Task: Create List Brand Identity Management Dashboard in Board Product Development to Workspace Creative Agencies. Create List Brand Identity Management Process in Board Customer Feedback Analysis and Reporting to Workspace Creative Agencies. Create List Brand Identity Management Workflow in Board Social Media Influencer Content Repurposing Strategy and Execution to Workspace Creative Agencies
Action: Mouse moved to (62, 303)
Screenshot: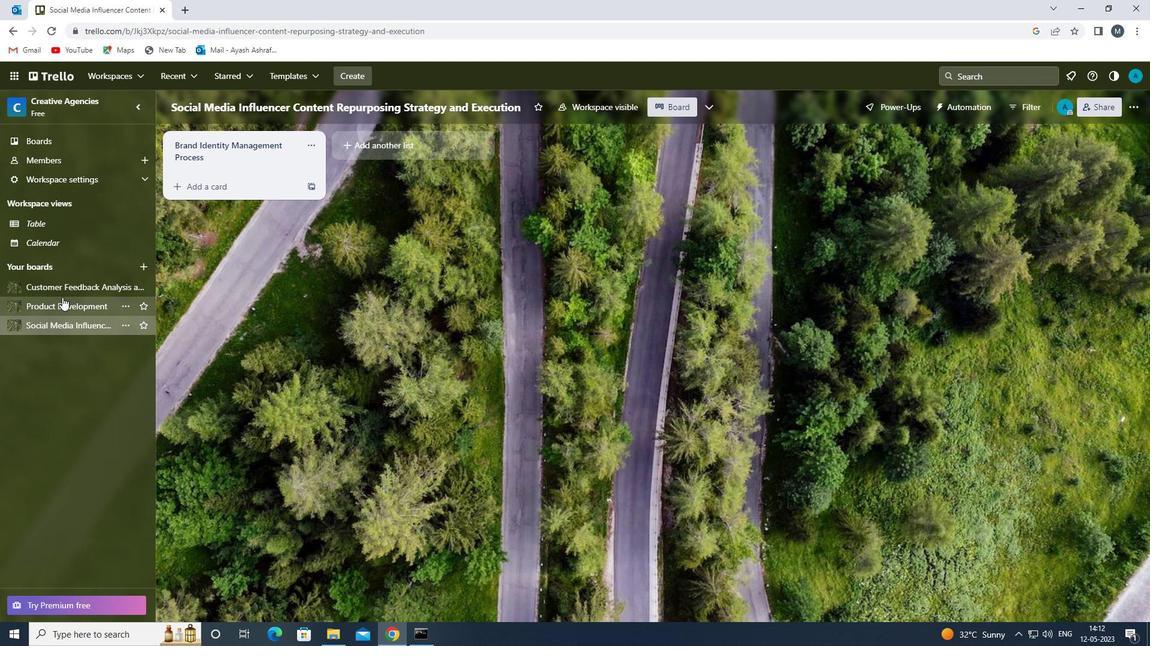 
Action: Mouse pressed left at (62, 303)
Screenshot: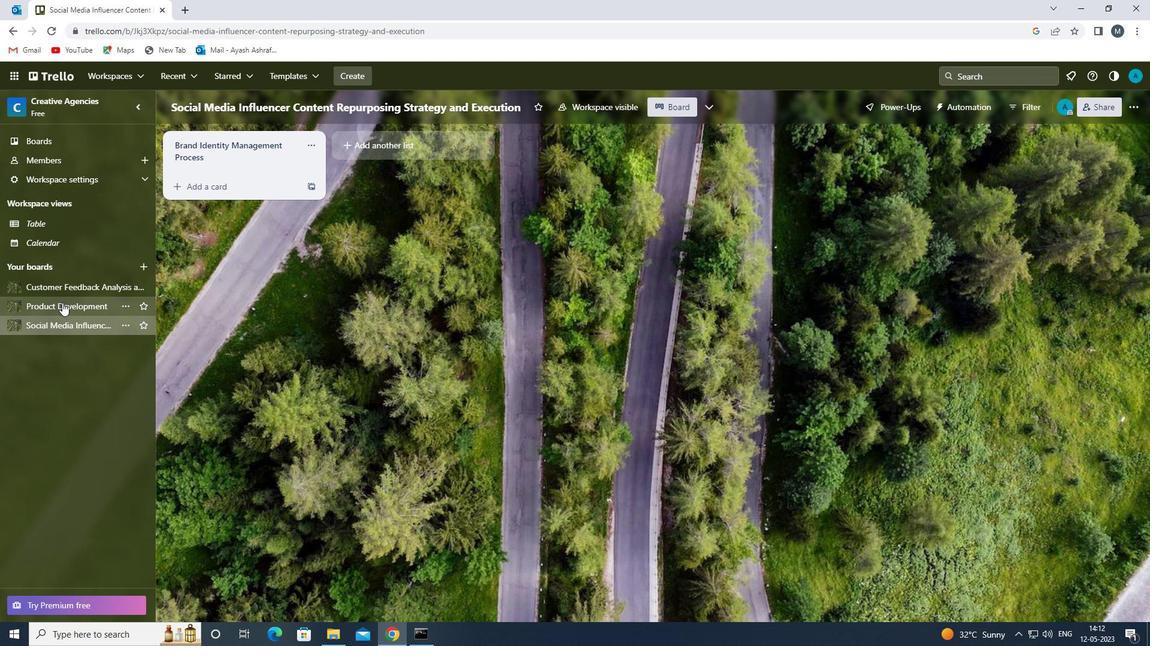 
Action: Mouse moved to (382, 152)
Screenshot: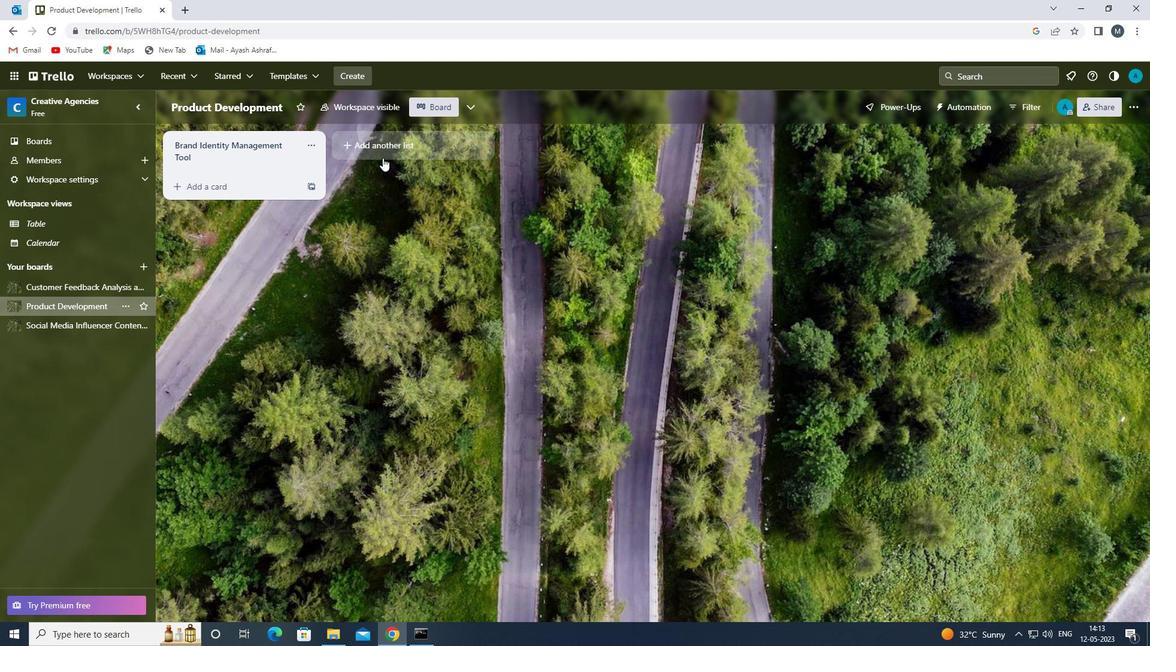 
Action: Mouse pressed left at (382, 152)
Screenshot: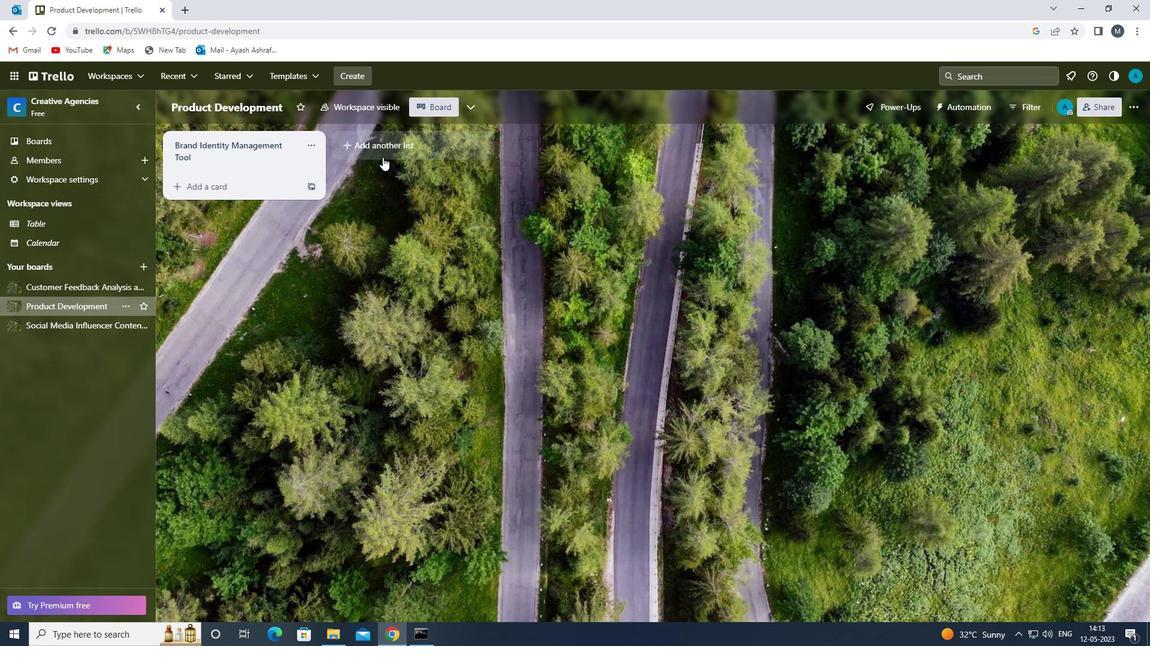 
Action: Mouse moved to (367, 145)
Screenshot: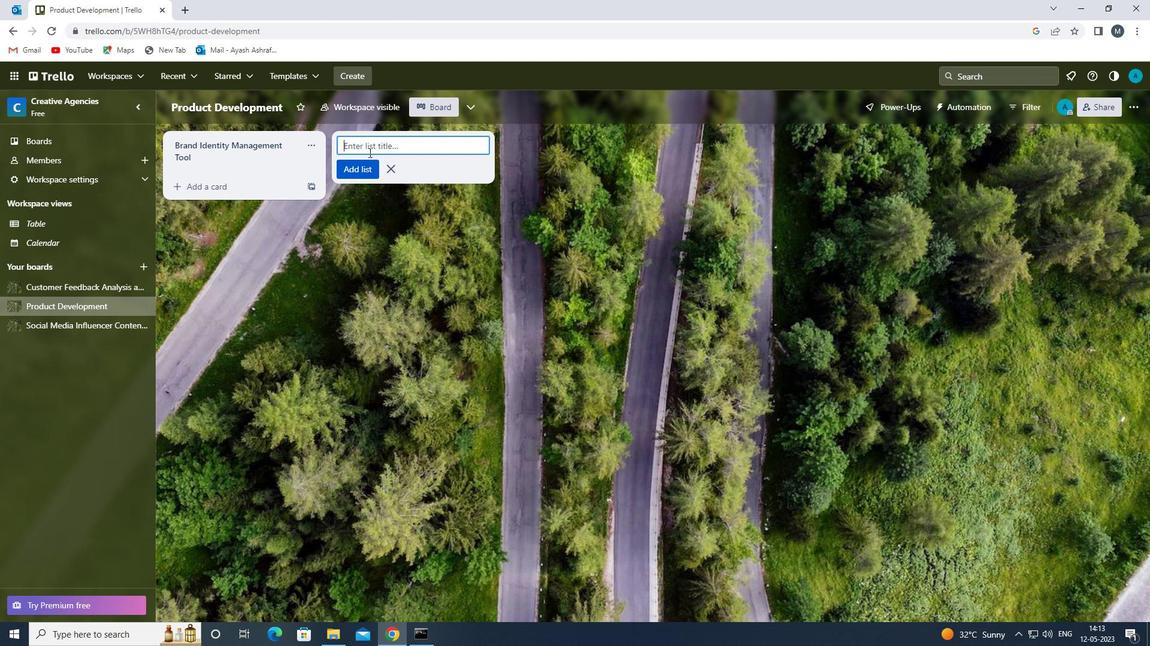 
Action: Mouse pressed left at (367, 145)
Screenshot: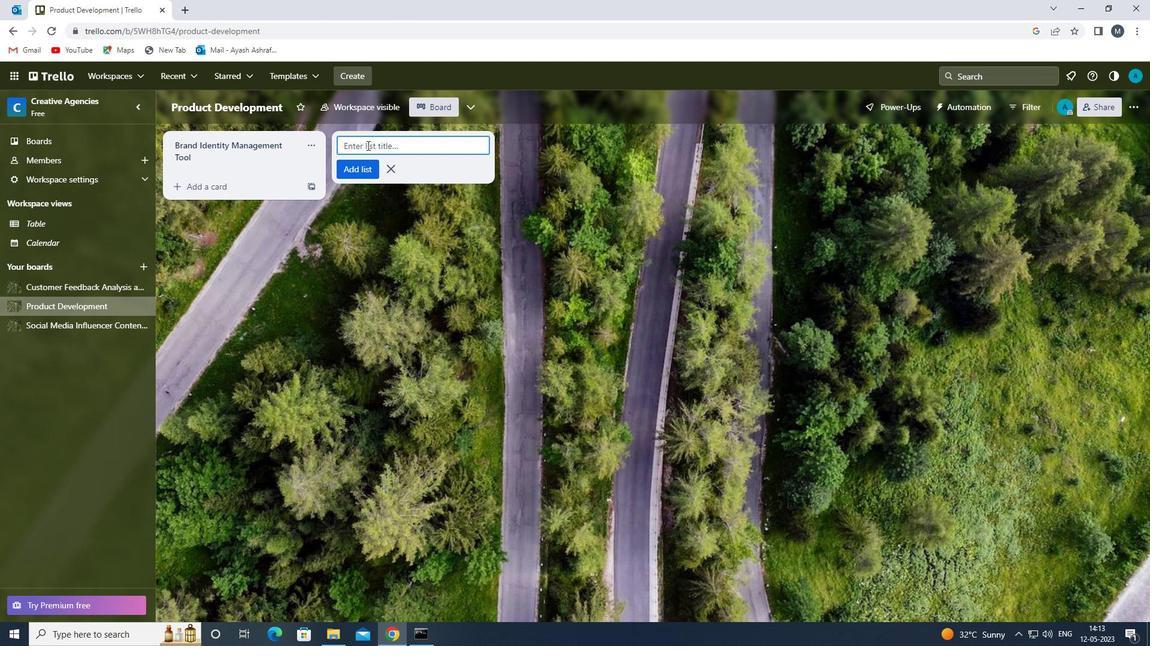 
Action: Key pressed <Key.shift>BRAND<Key.space><Key.shift>IDENTITY<Key.space><Key.shift>MANAGEMENT<Key.space><Key.shift>DASHBOARD<Key.space>
Screenshot: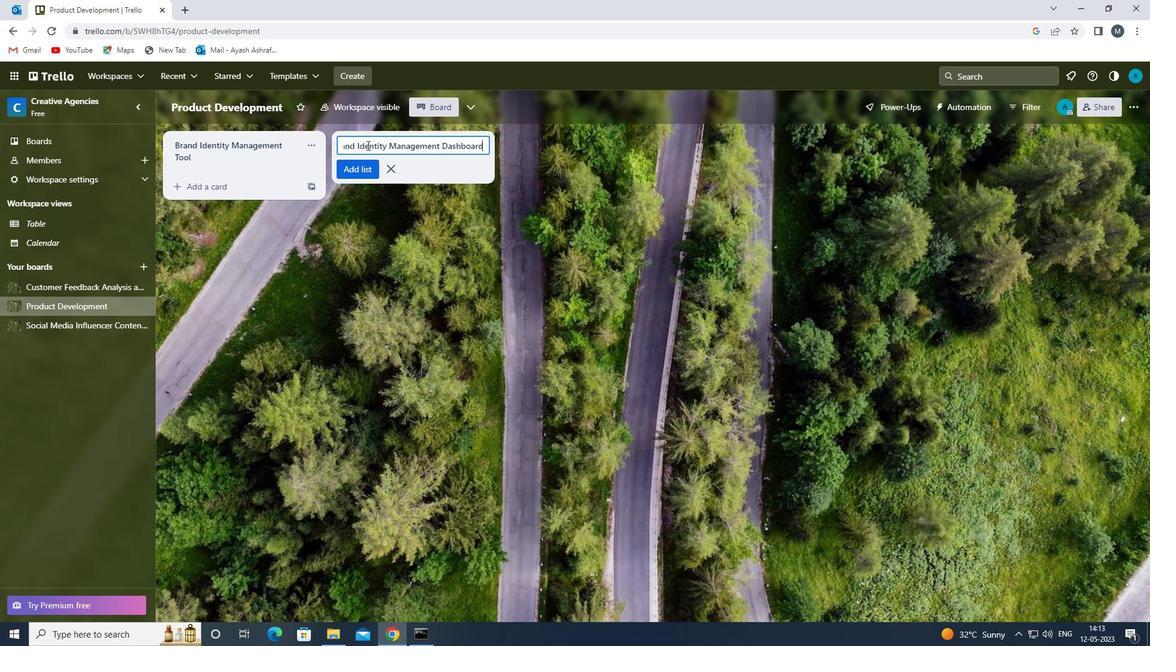 
Action: Mouse moved to (355, 168)
Screenshot: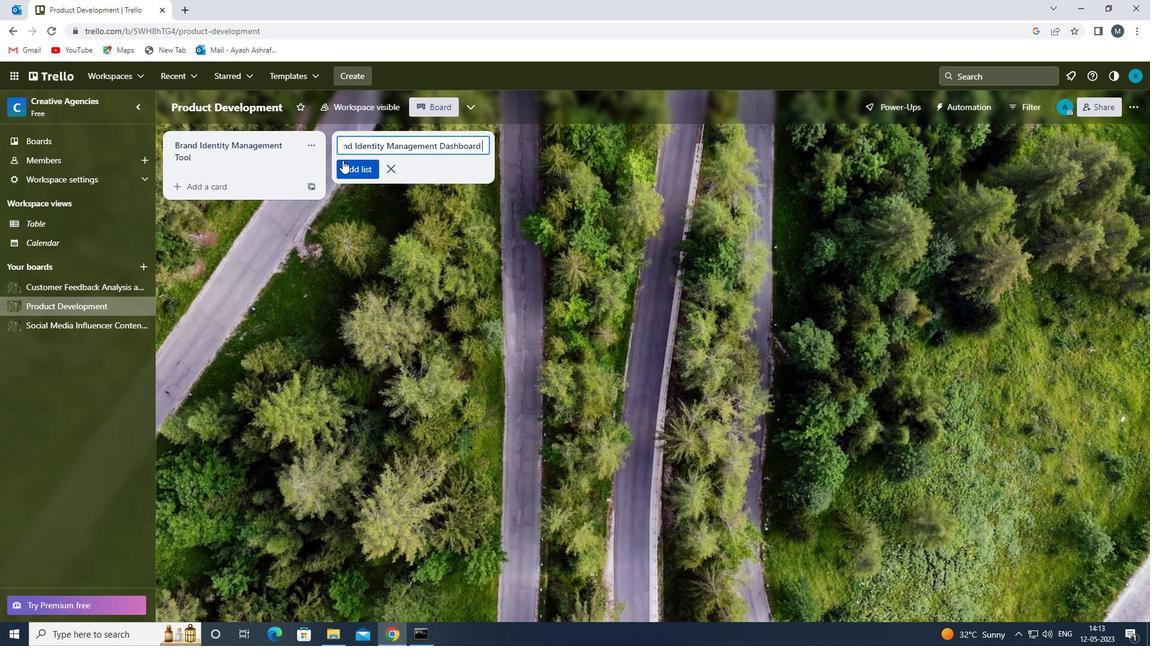 
Action: Mouse pressed left at (355, 168)
Screenshot: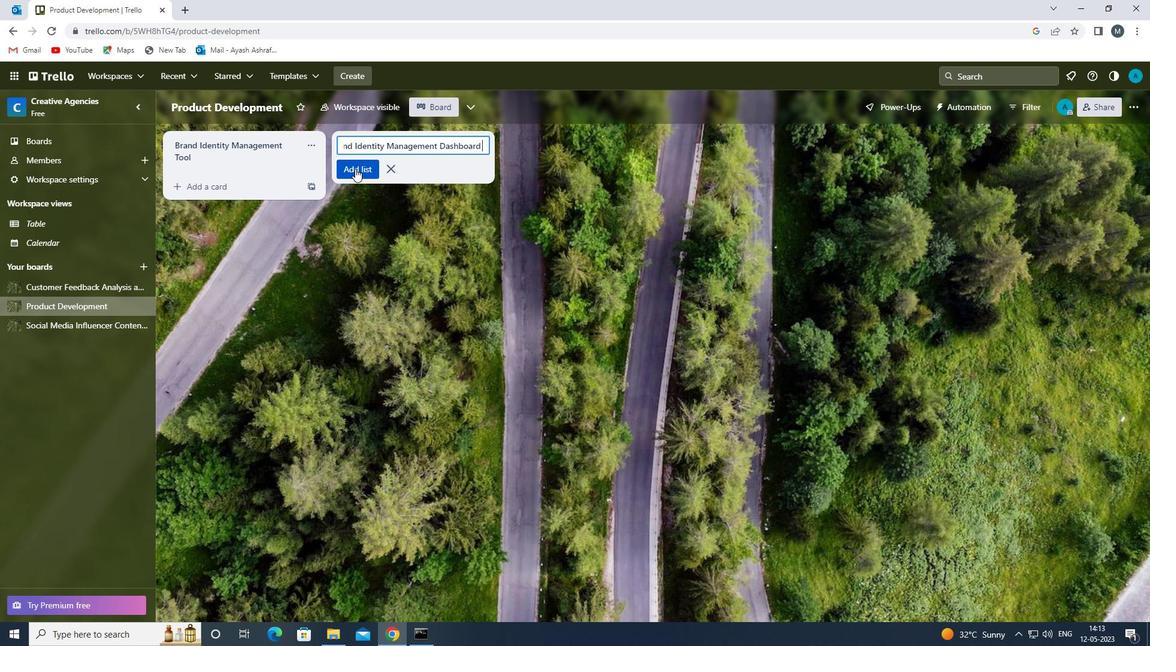 
Action: Mouse moved to (423, 279)
Screenshot: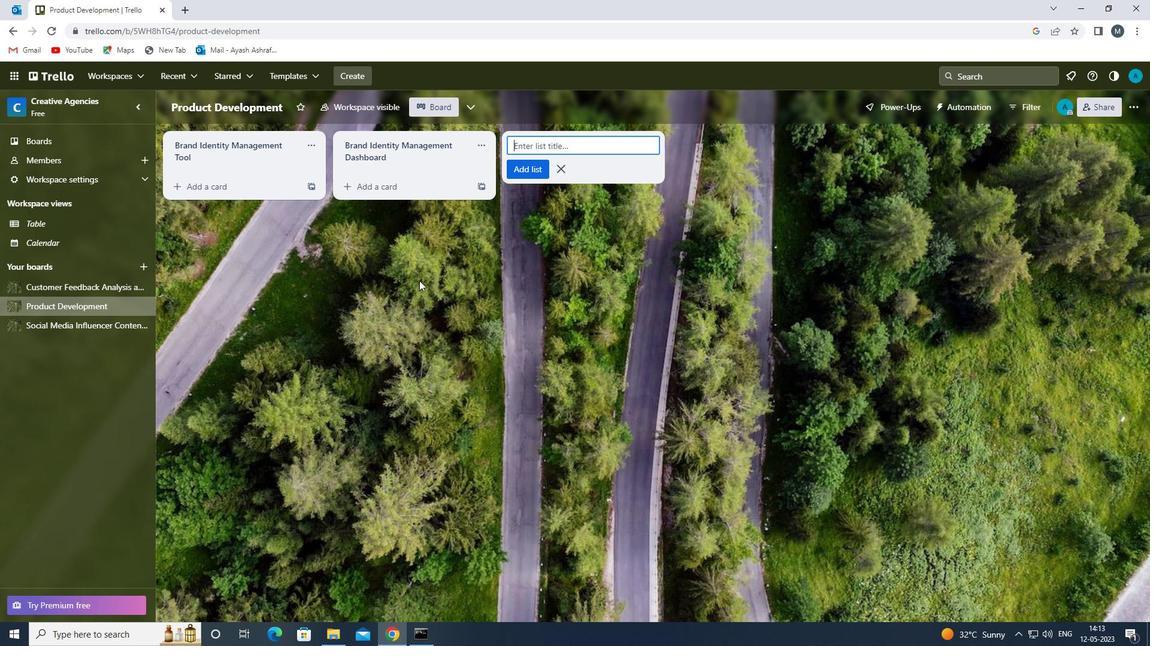 
Action: Mouse pressed left at (423, 279)
Screenshot: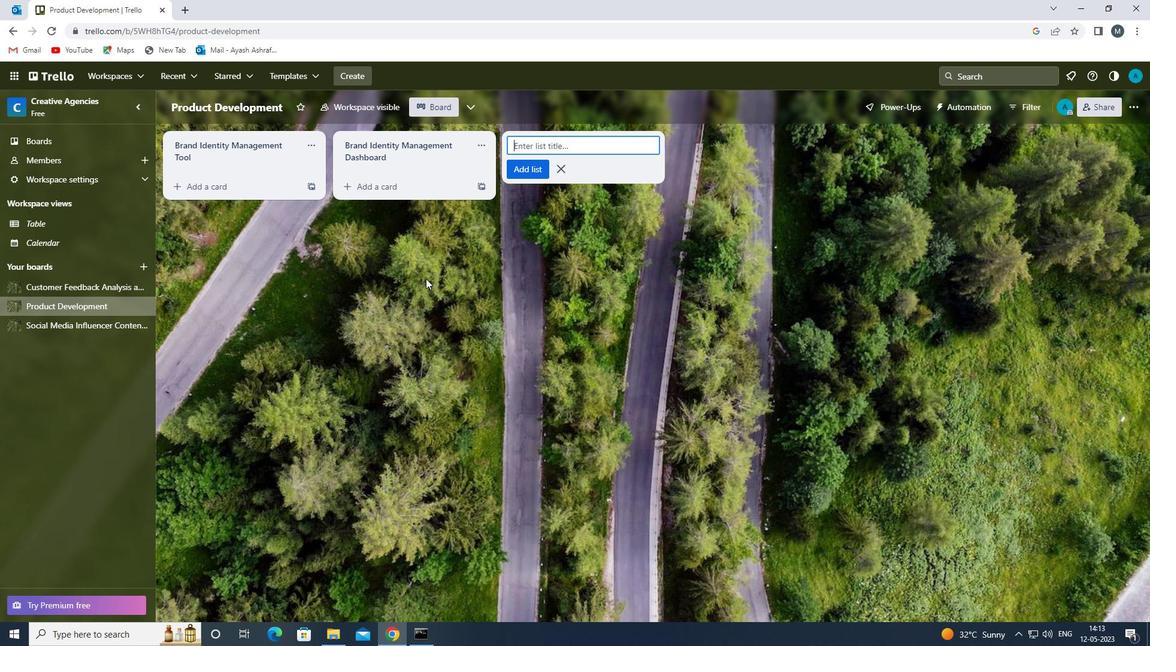 
Action: Mouse moved to (68, 286)
Screenshot: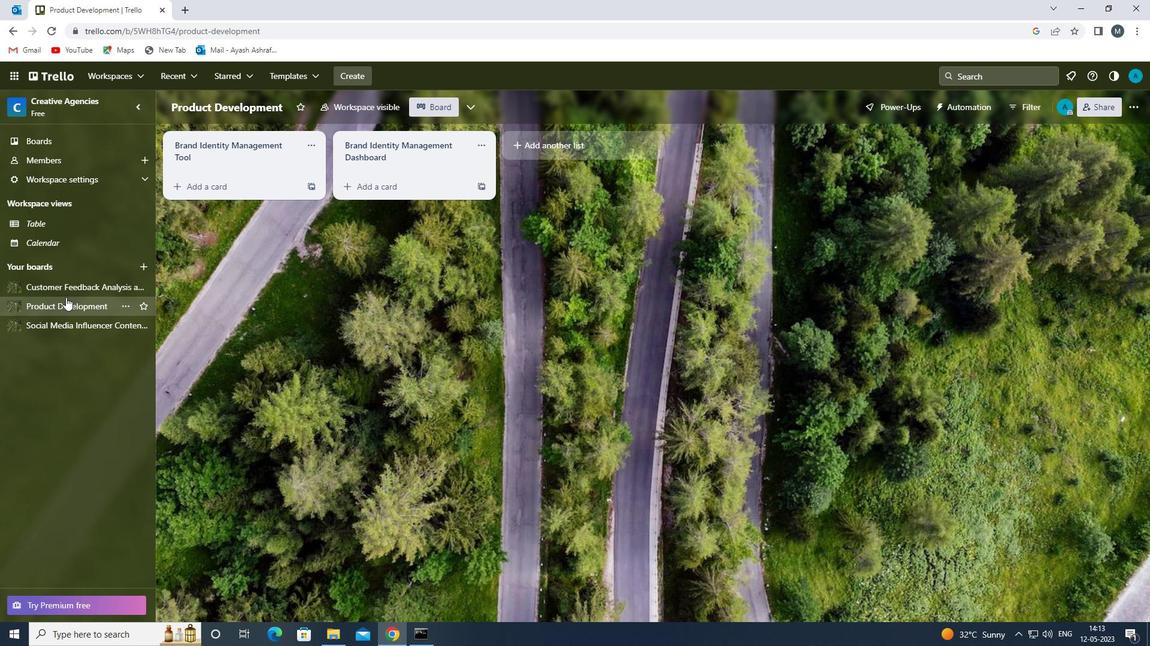 
Action: Mouse pressed left at (68, 286)
Screenshot: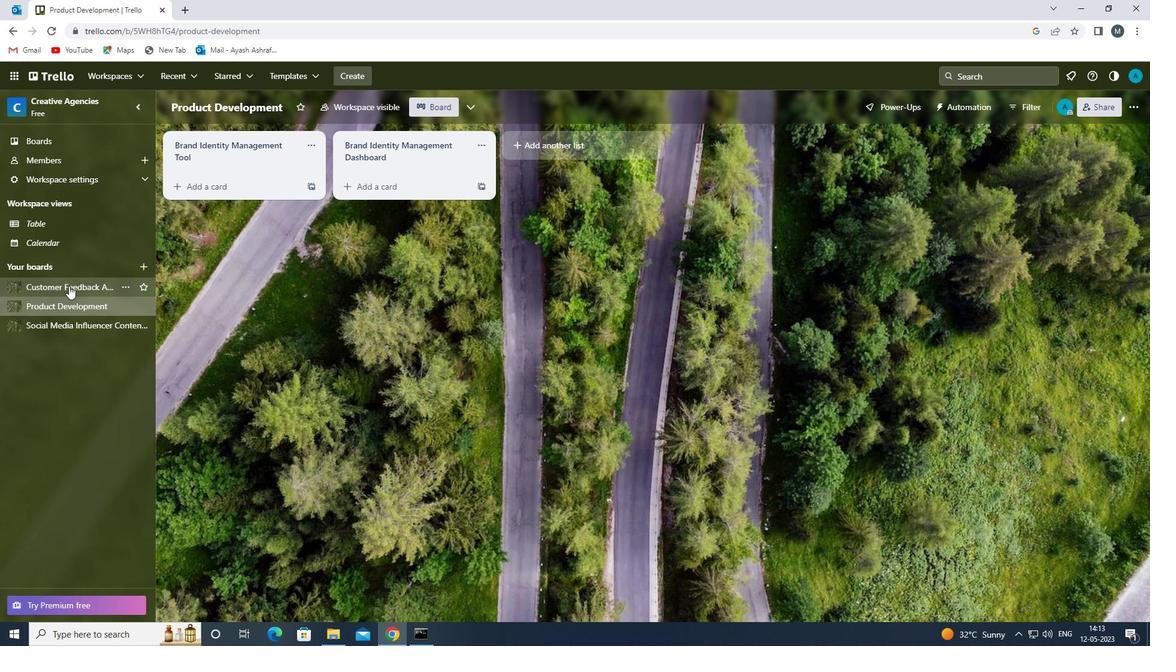 
Action: Mouse moved to (368, 145)
Screenshot: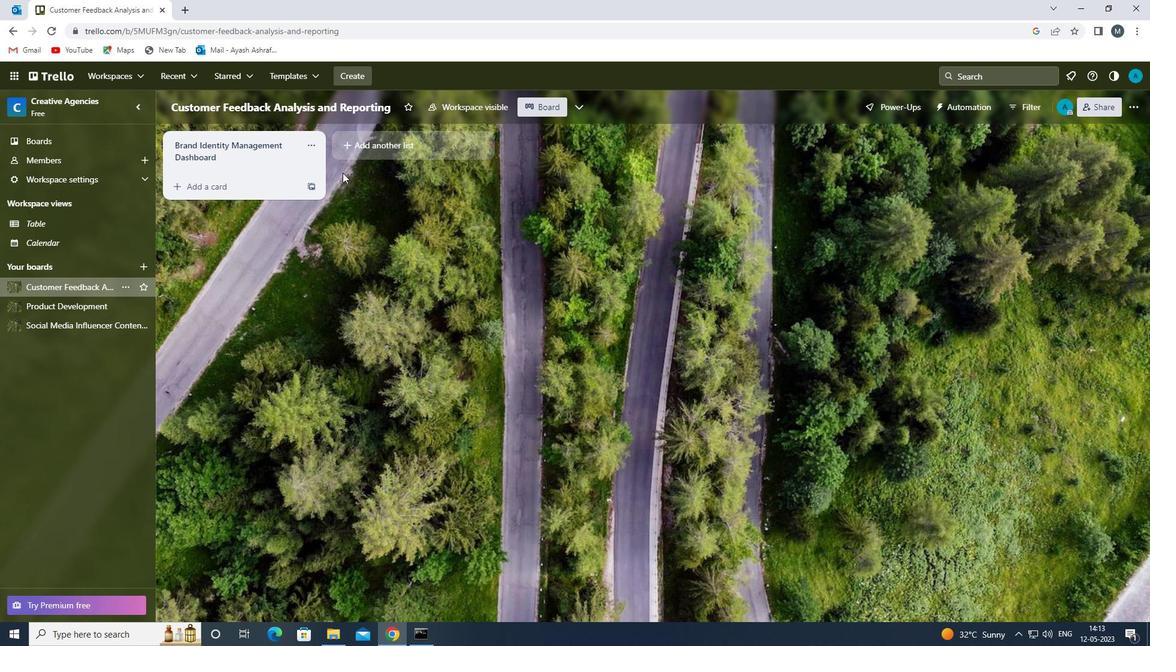 
Action: Mouse pressed left at (368, 145)
Screenshot: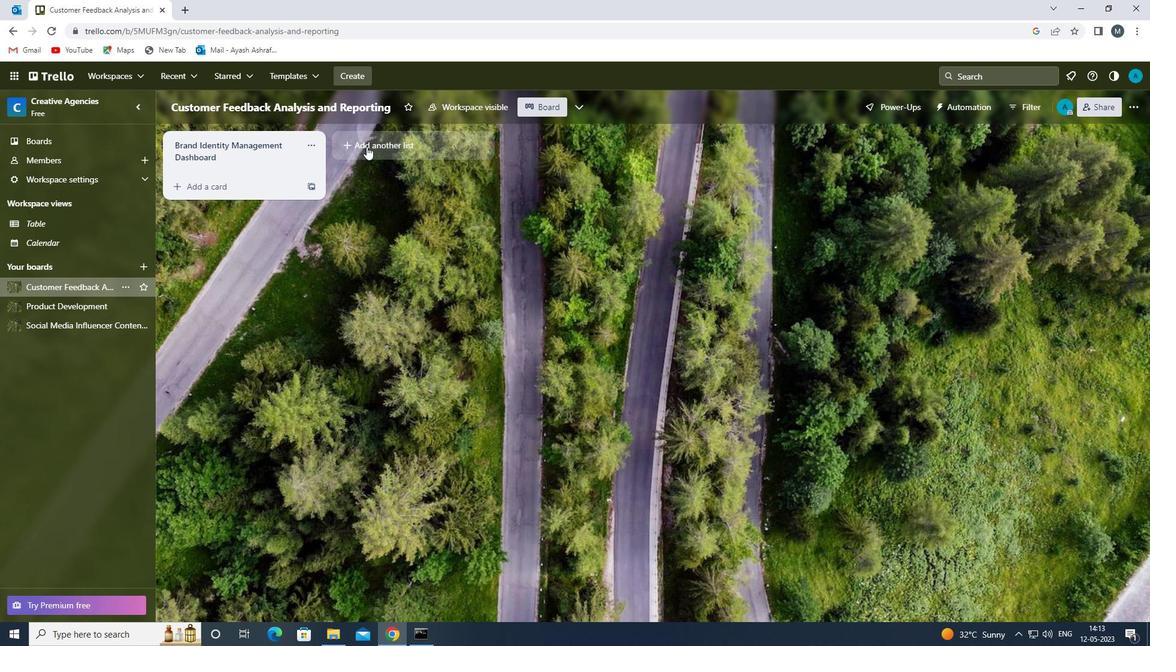 
Action: Mouse moved to (371, 146)
Screenshot: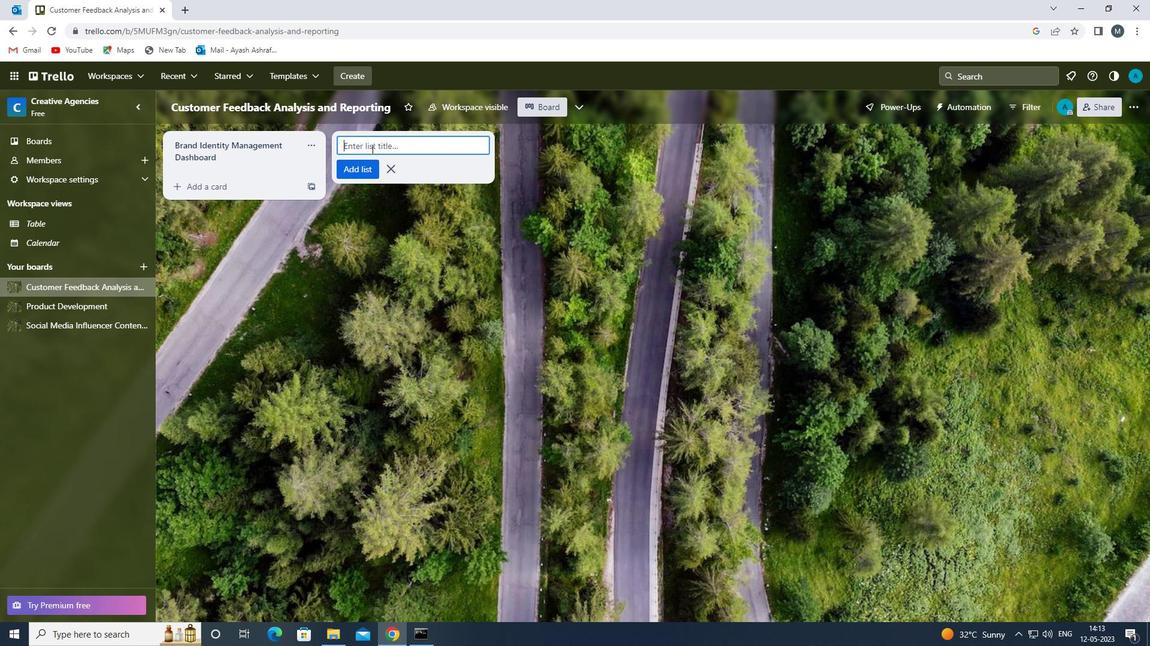 
Action: Mouse pressed left at (371, 146)
Screenshot: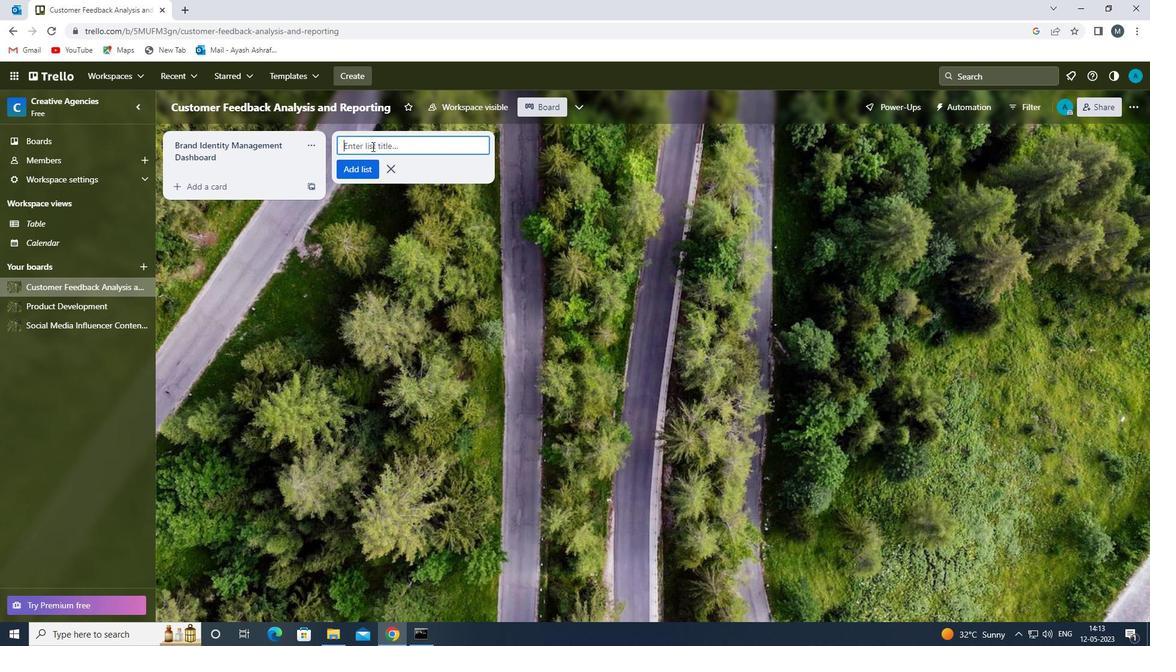 
Action: Mouse moved to (368, 144)
Screenshot: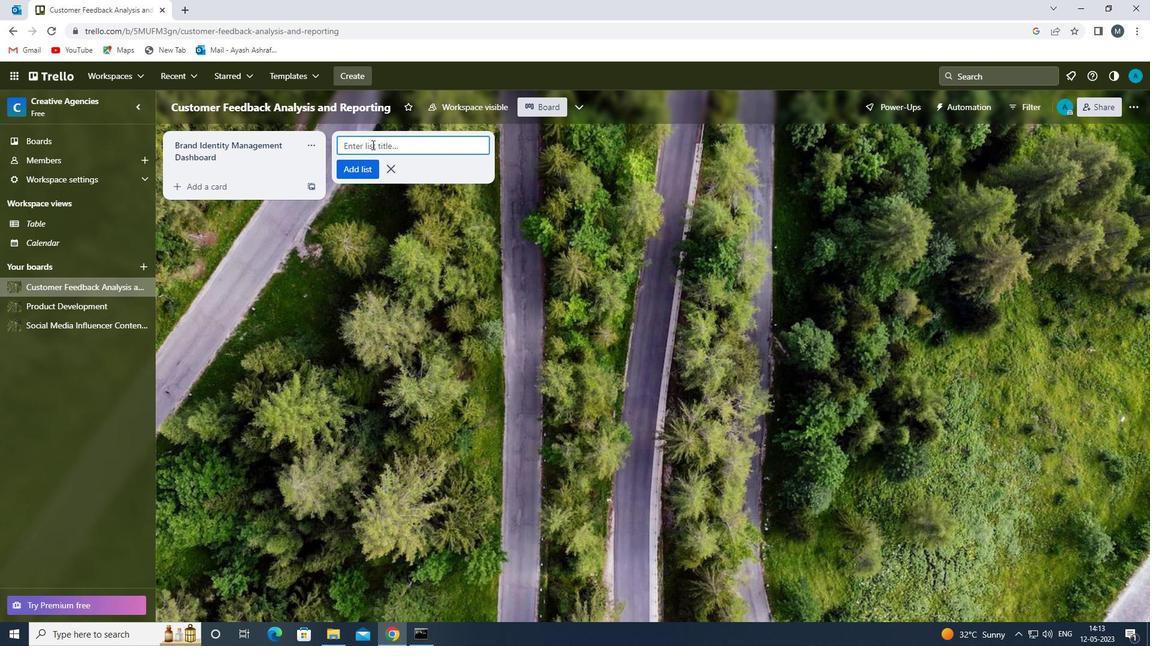 
Action: Key pressed <Key.shift>BRAND<Key.space><Key.shift>IDENTITY<Key.space><Key.shift><Key.shift><Key.shift><Key.shift>MANAGEMENT<Key.space><Key.shift>PROCESS<Key.space>
Screenshot: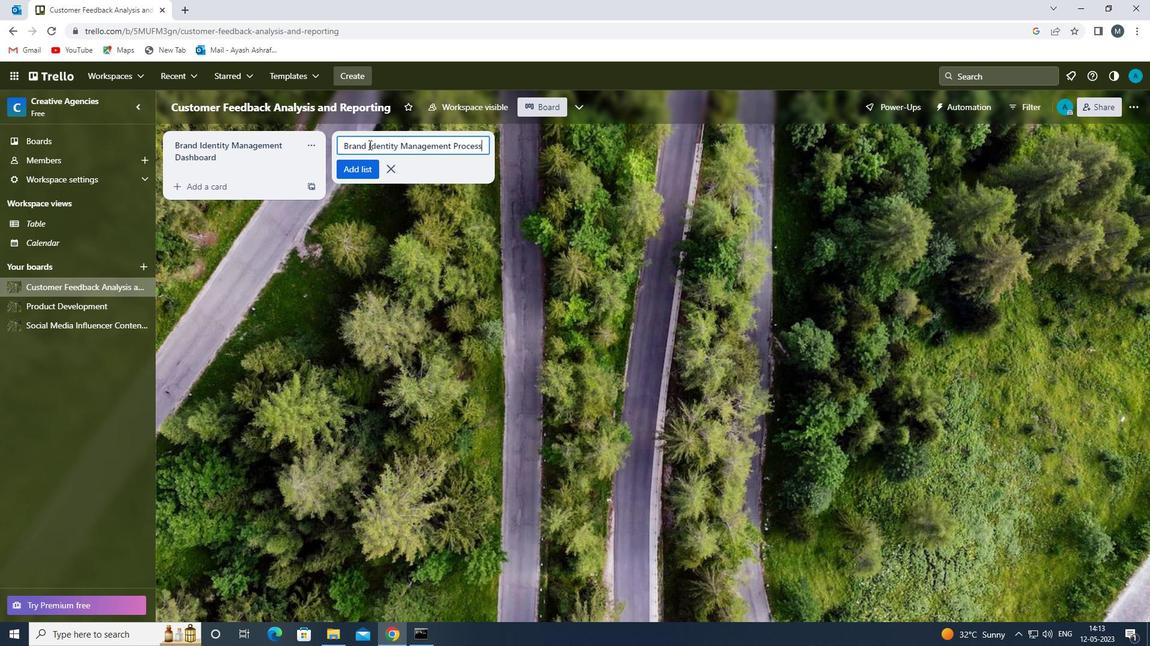 
Action: Mouse moved to (358, 169)
Screenshot: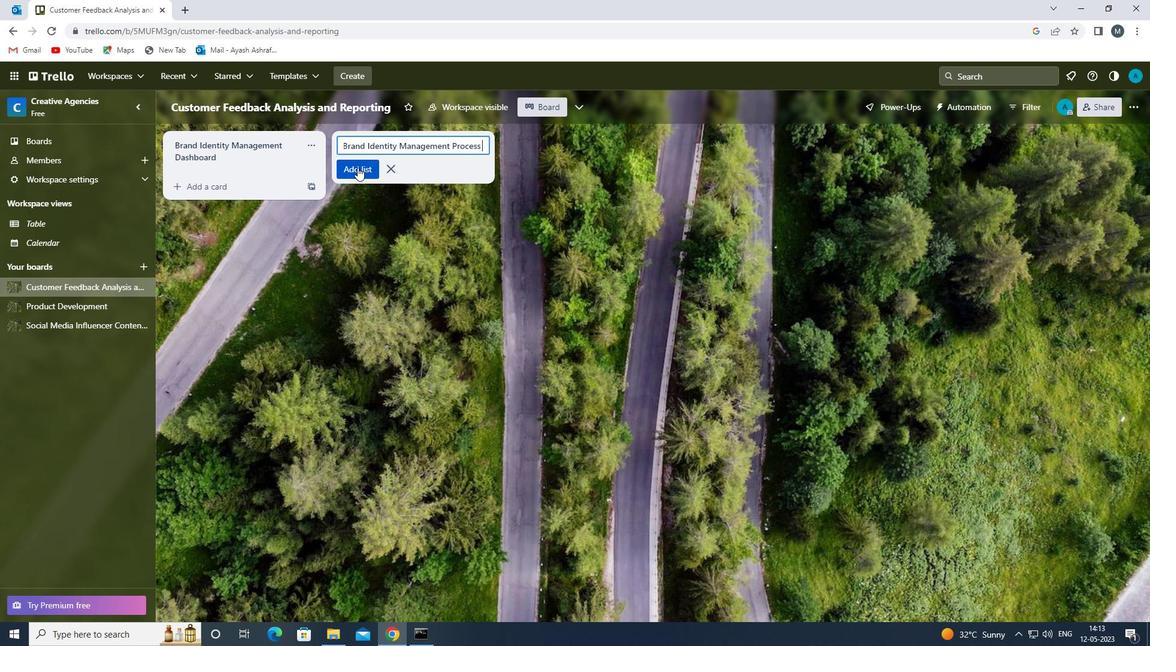 
Action: Mouse pressed left at (358, 169)
Screenshot: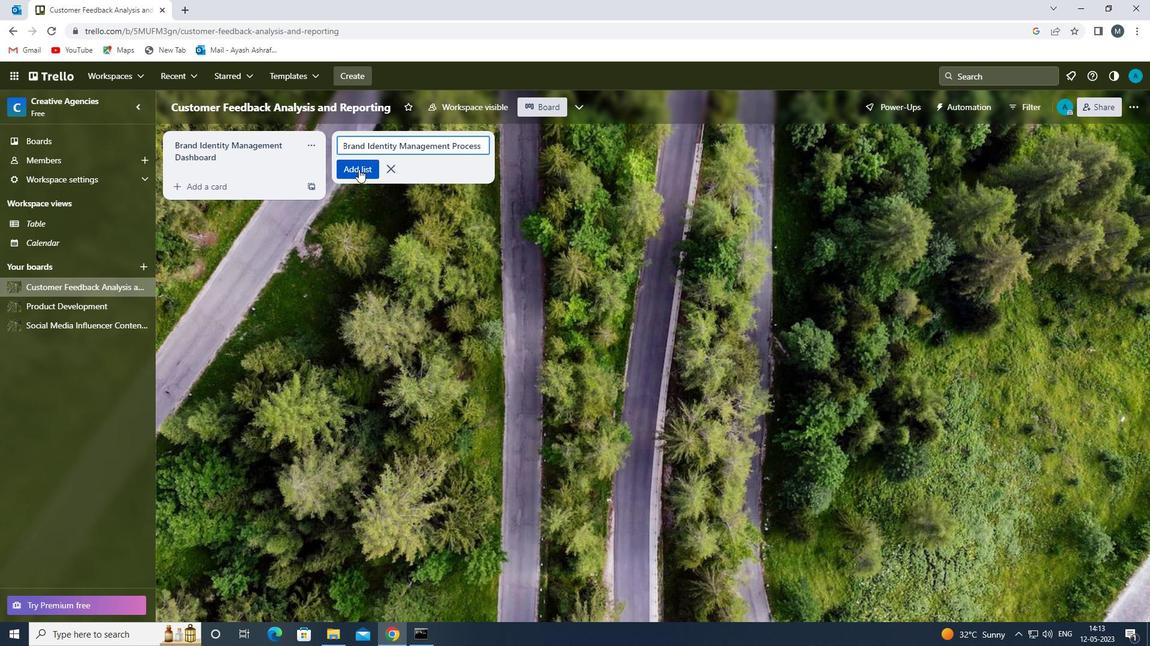 
Action: Mouse moved to (76, 324)
Screenshot: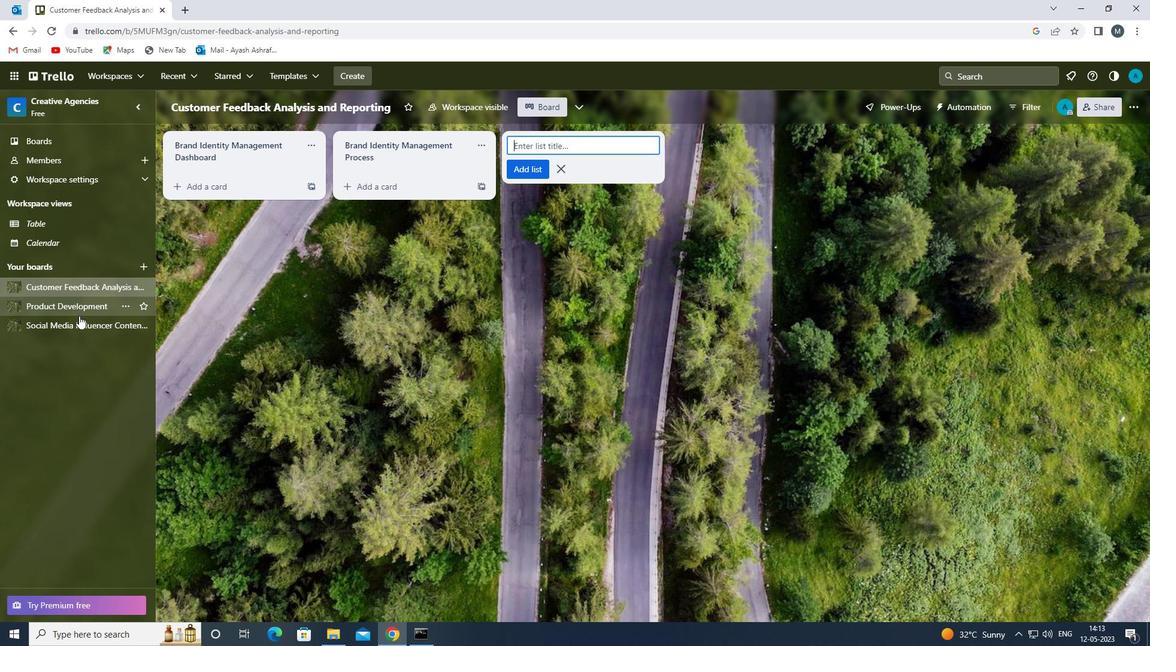 
Action: Mouse pressed left at (76, 324)
Screenshot: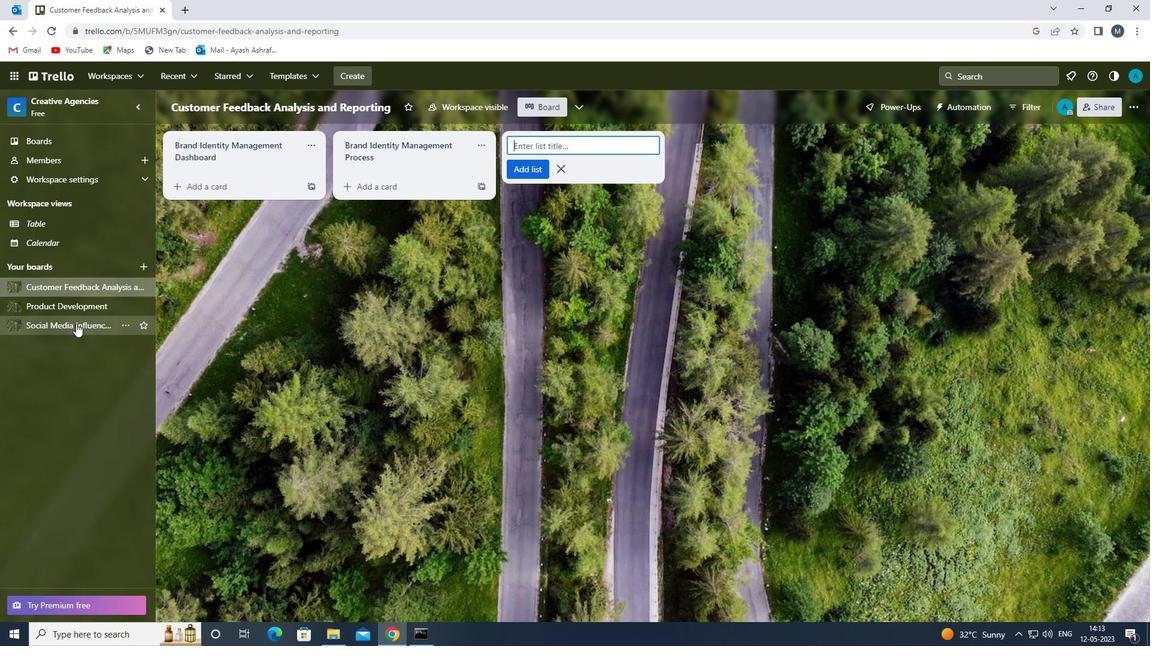 
Action: Mouse moved to (373, 152)
Screenshot: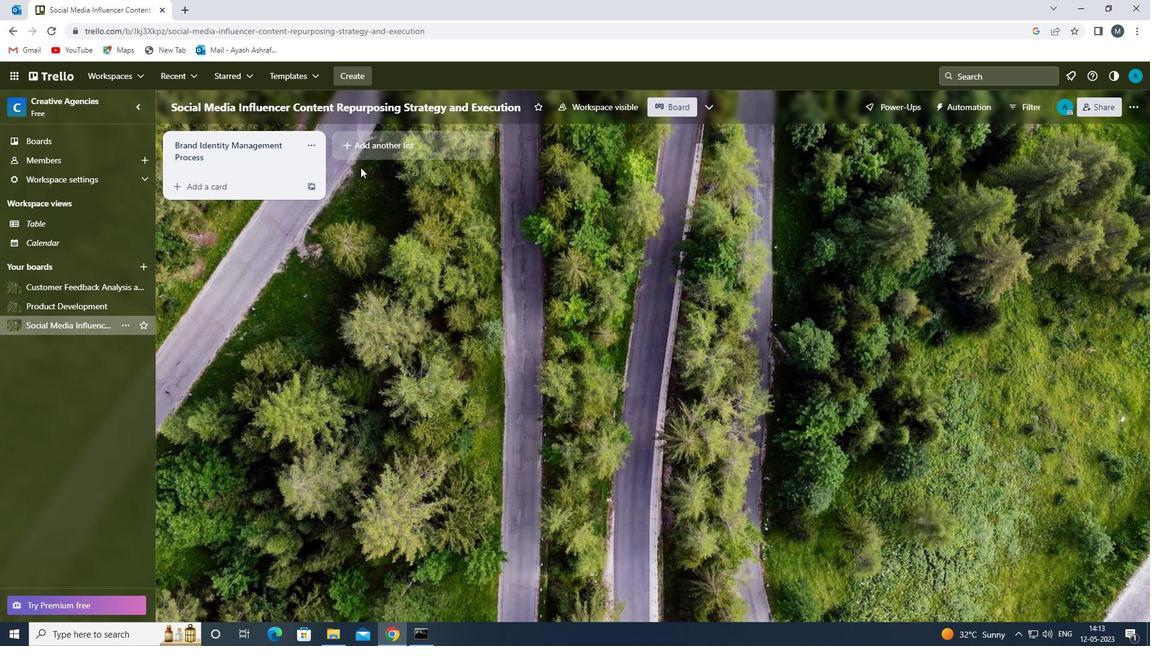 
Action: Mouse pressed left at (373, 152)
Screenshot: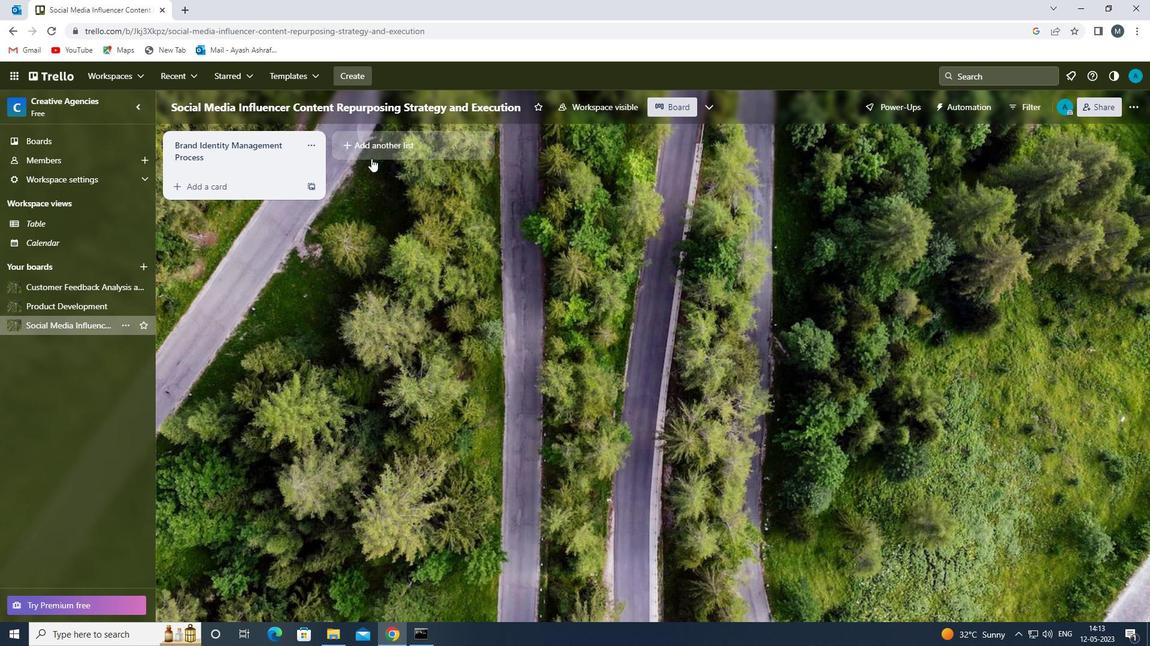 
Action: Mouse moved to (374, 146)
Screenshot: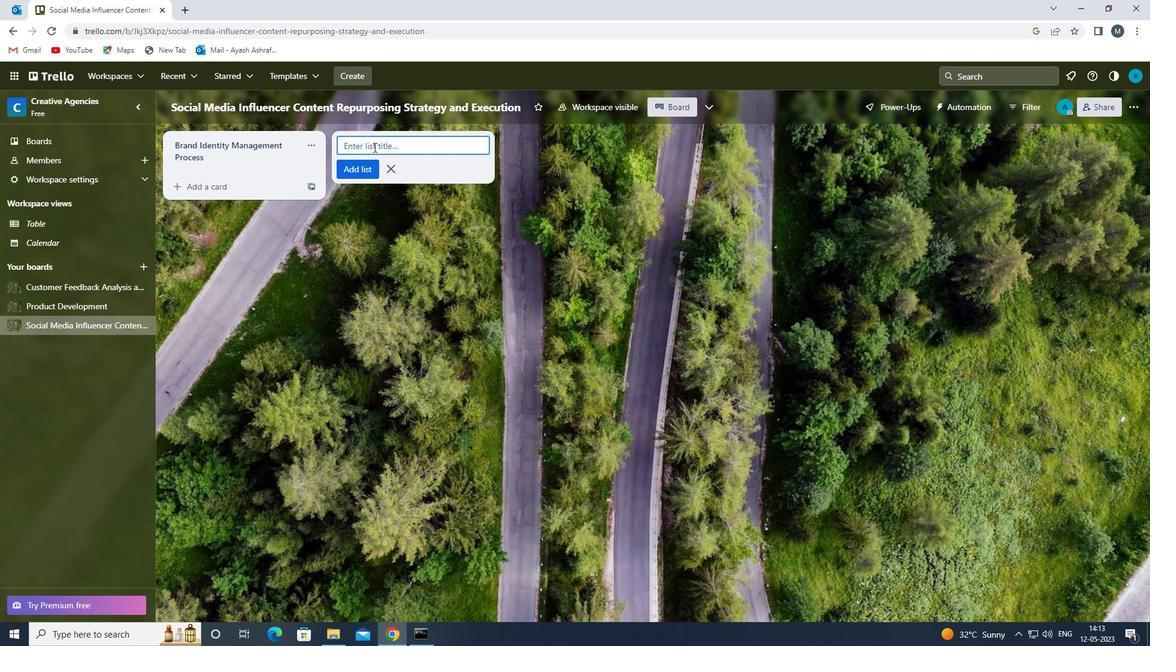 
Action: Mouse pressed left at (374, 146)
Screenshot: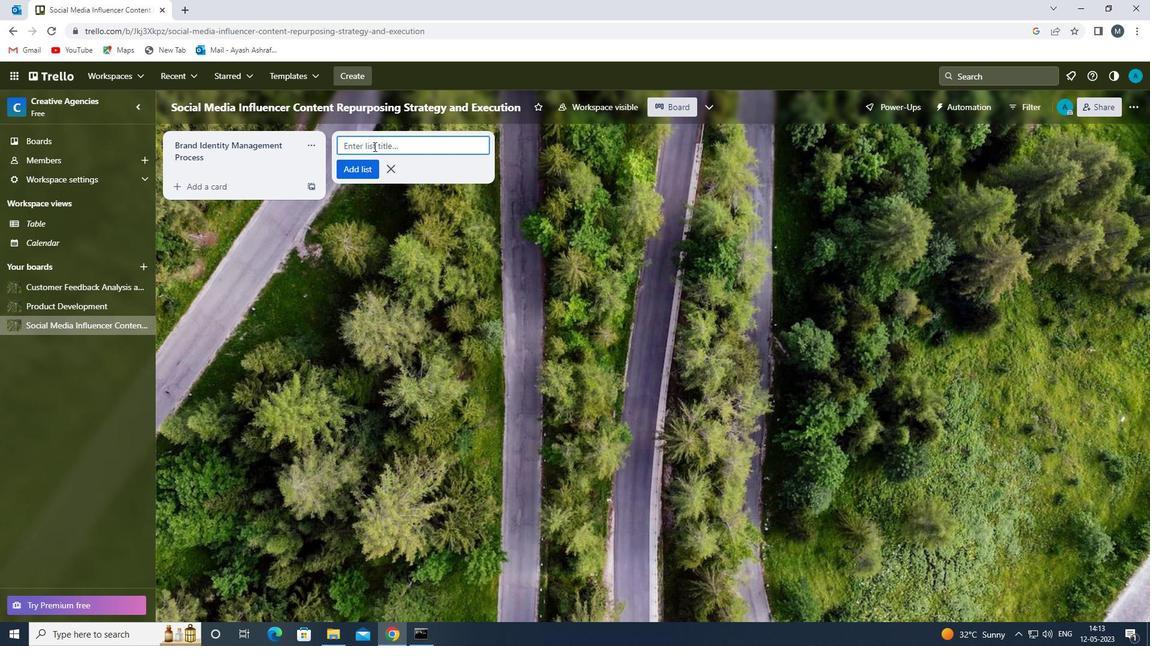 
Action: Mouse moved to (375, 145)
Screenshot: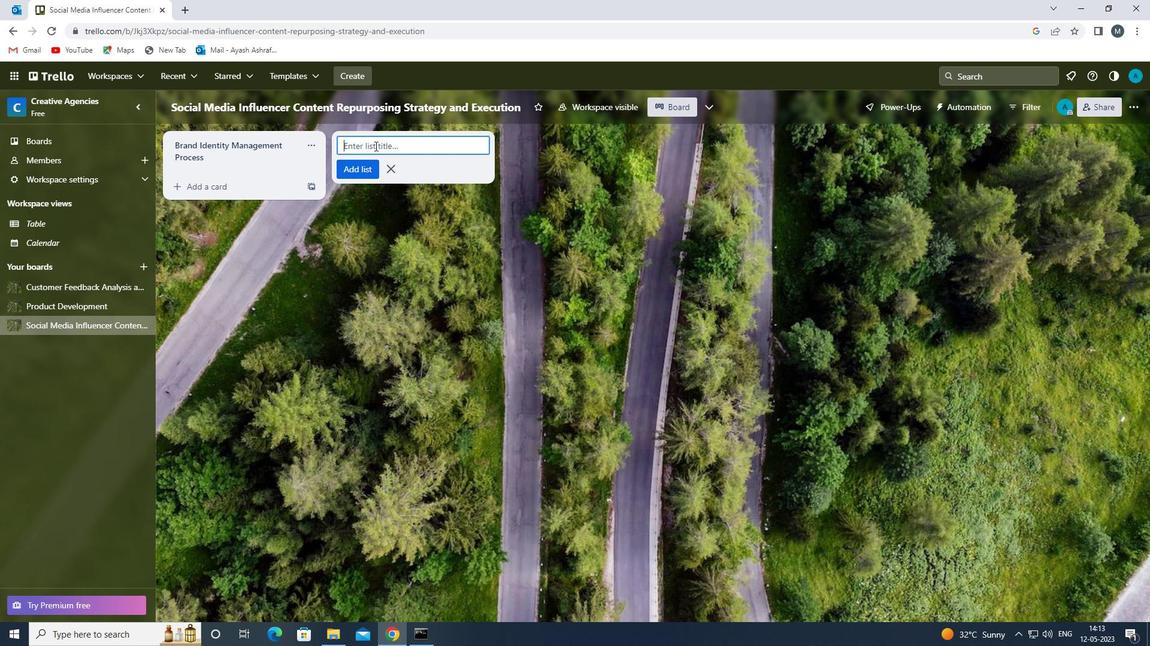
Action: Key pressed <Key.shift>BRAND<Key.space><Key.shift>IDENTITY<Key.space><Key.shift><Key.shift>MANAGEMENT<Key.space><Key.shift><Key.shift>WORKFLOW<Key.space>
Screenshot: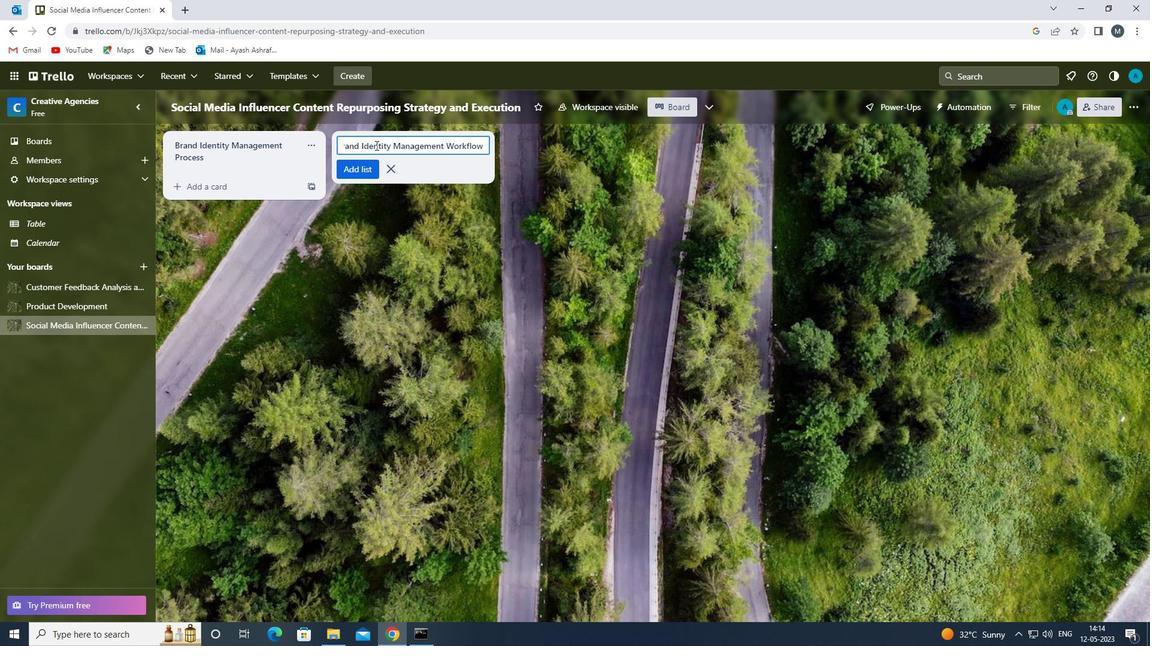 
Action: Mouse moved to (355, 171)
Screenshot: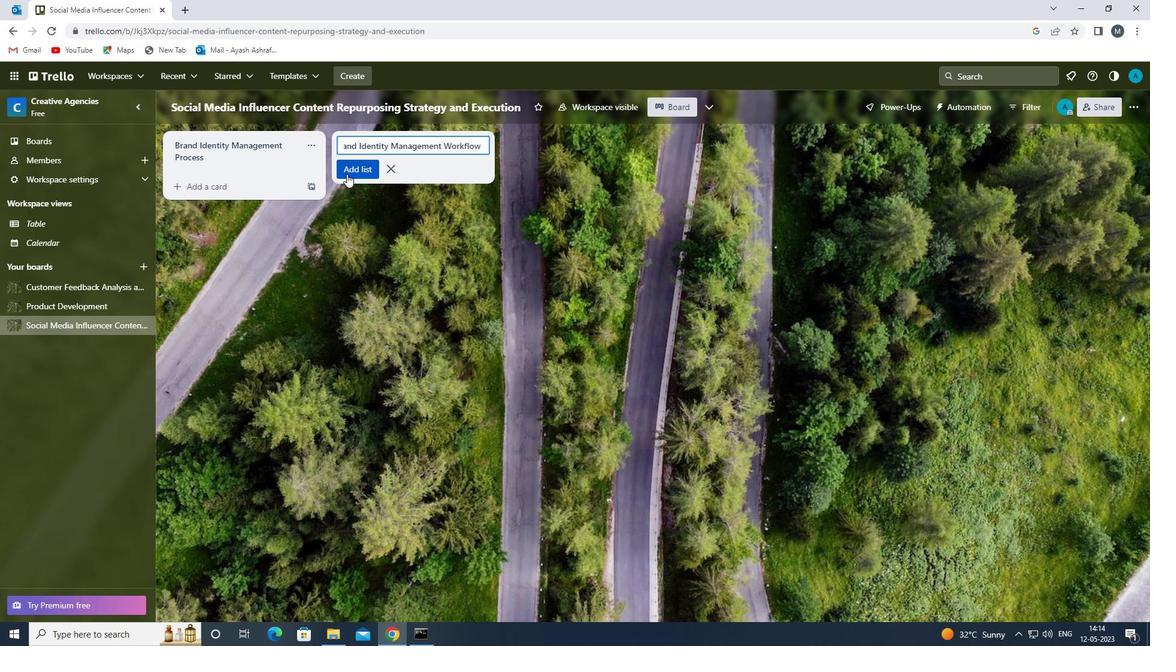 
Action: Mouse pressed left at (355, 171)
Screenshot: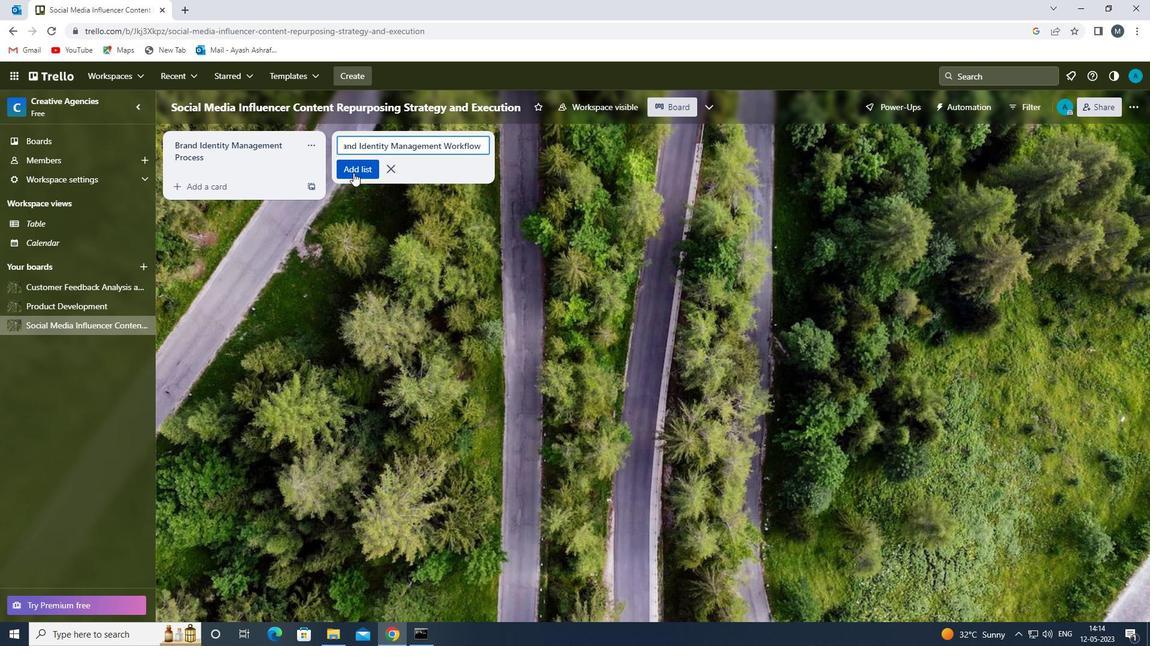 
Action: Mouse moved to (367, 300)
Screenshot: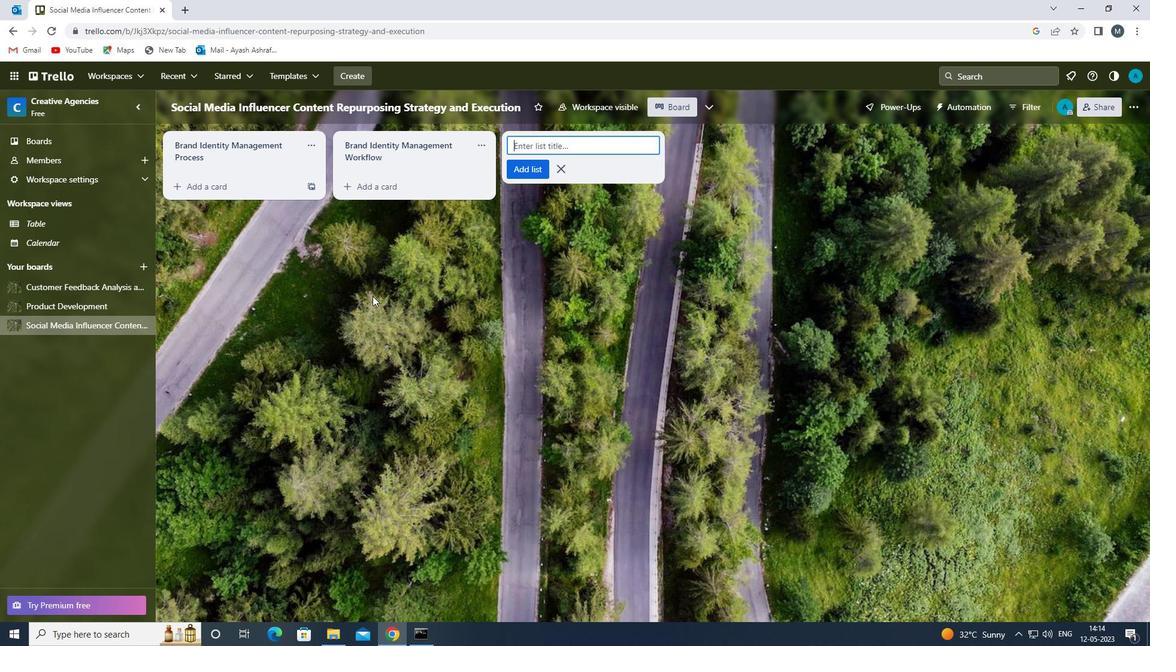 
Action: Mouse pressed left at (367, 300)
Screenshot: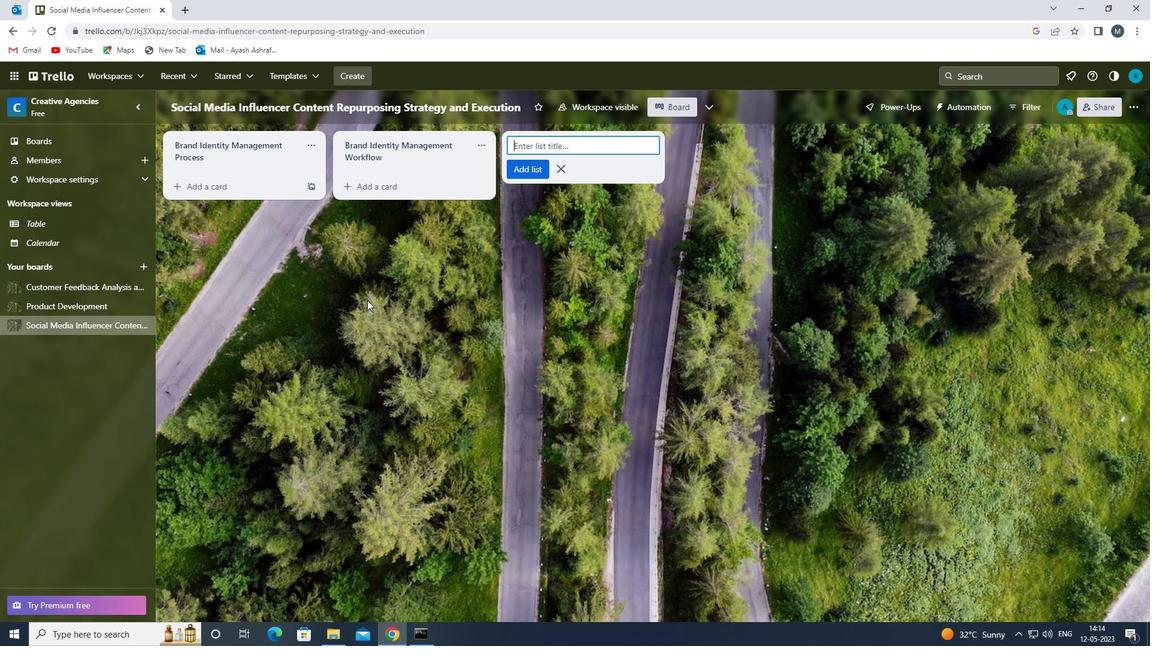 
Action: Mouse moved to (367, 300)
Screenshot: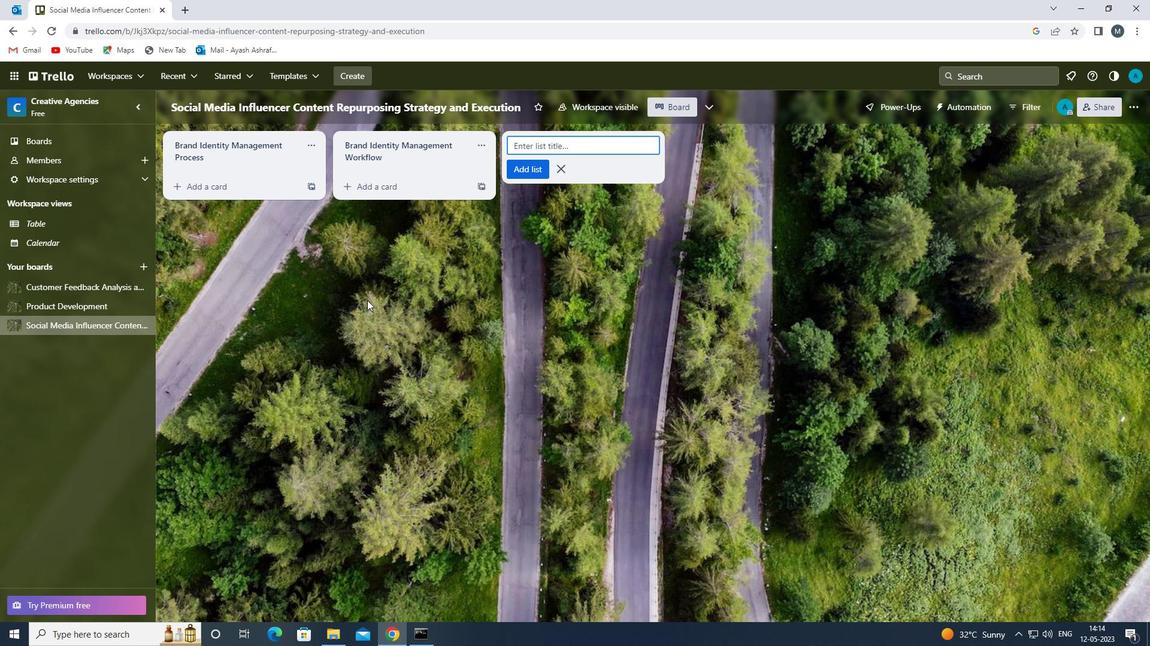 
